 Task: Add report to the dashboard
Action: Mouse scrolled (160, 150) with delta (0, 0)
Screenshot: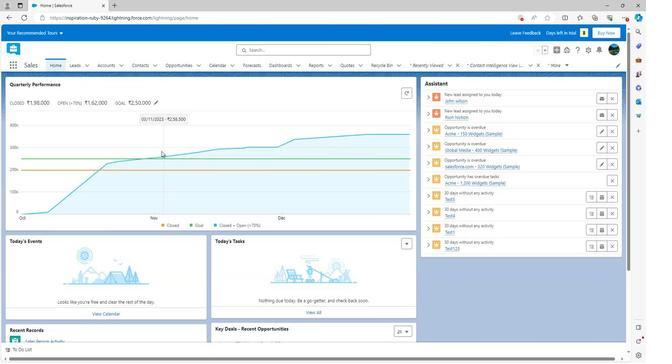 
Action: Mouse scrolled (160, 150) with delta (0, 0)
Screenshot: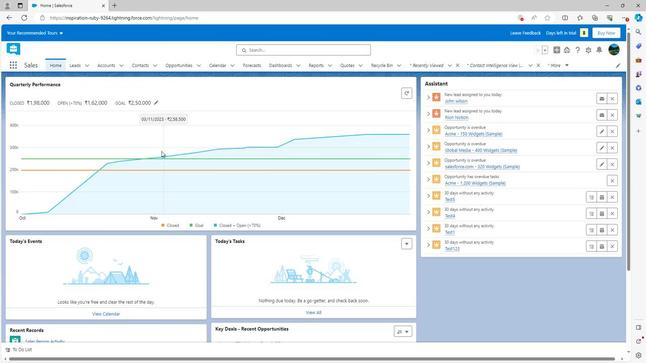 
Action: Mouse scrolled (160, 150) with delta (0, 0)
Screenshot: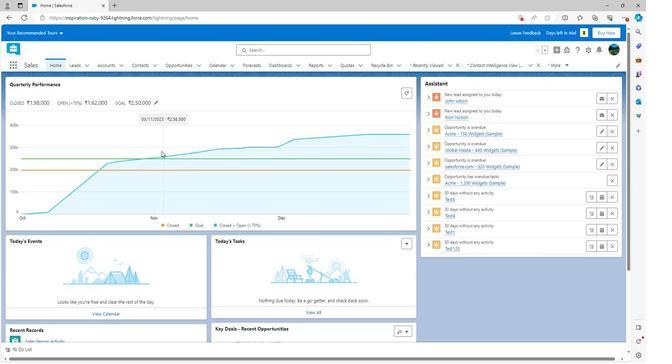 
Action: Mouse scrolled (160, 151) with delta (0, 0)
Screenshot: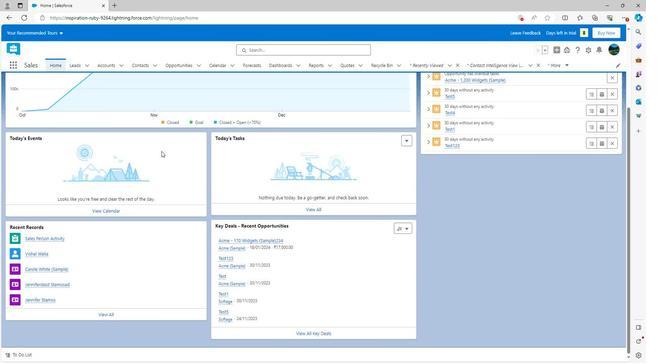 
Action: Mouse scrolled (160, 151) with delta (0, 0)
Screenshot: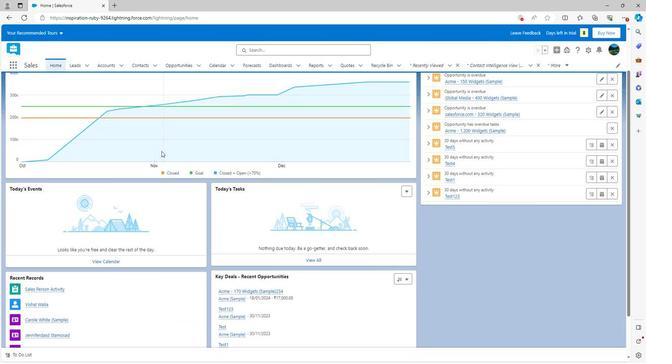 
Action: Mouse scrolled (160, 151) with delta (0, 0)
Screenshot: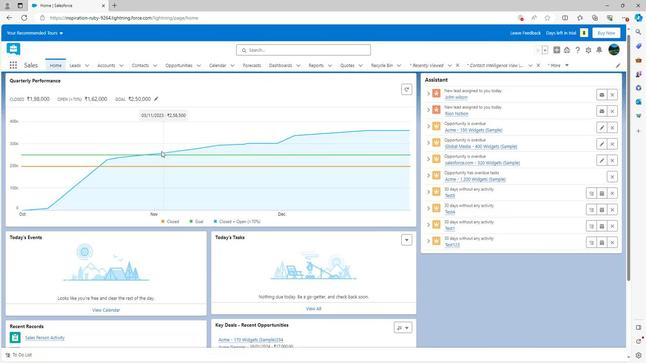 
Action: Mouse moved to (311, 64)
Screenshot: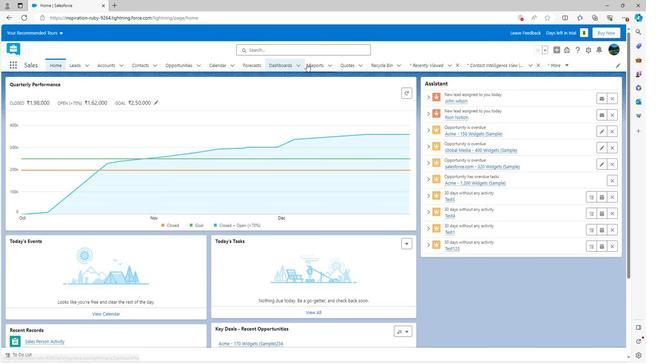 
Action: Mouse pressed left at (311, 64)
Screenshot: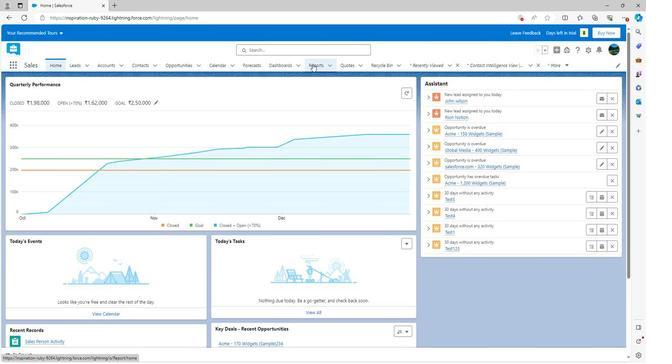 
Action: Mouse moved to (616, 121)
Screenshot: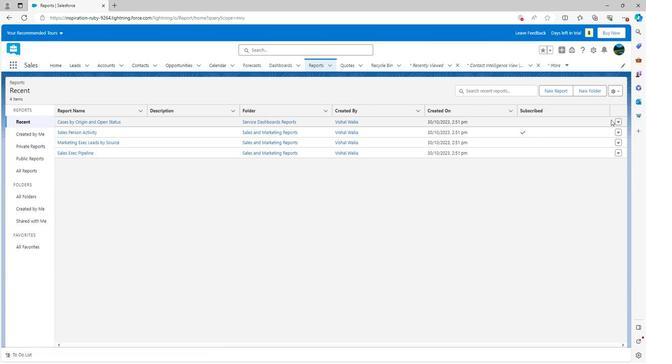 
Action: Mouse pressed left at (616, 121)
Screenshot: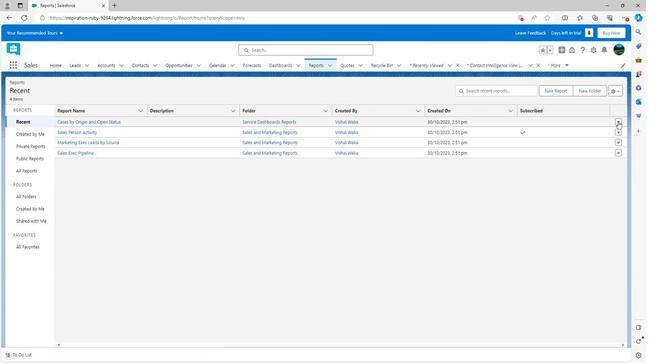 
Action: Mouse moved to (598, 191)
Screenshot: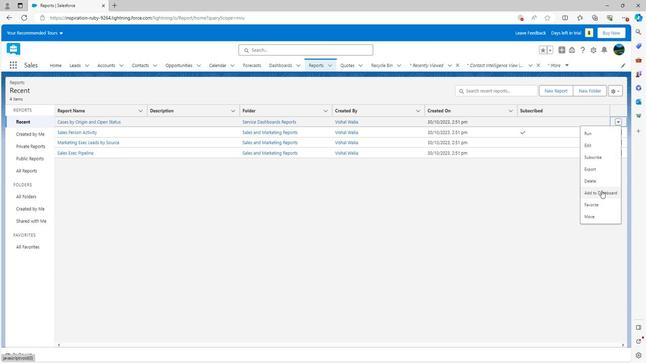 
Action: Mouse pressed left at (598, 191)
Screenshot: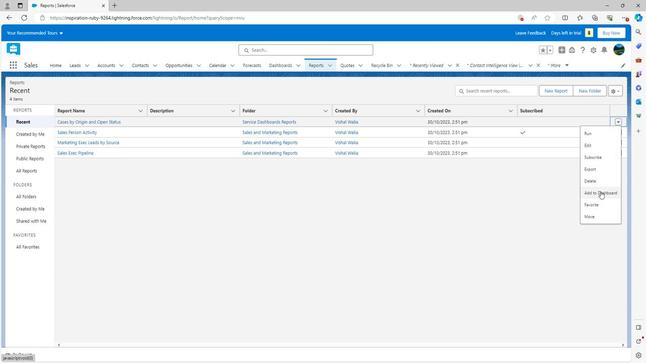 
Action: Mouse moved to (234, 204)
Screenshot: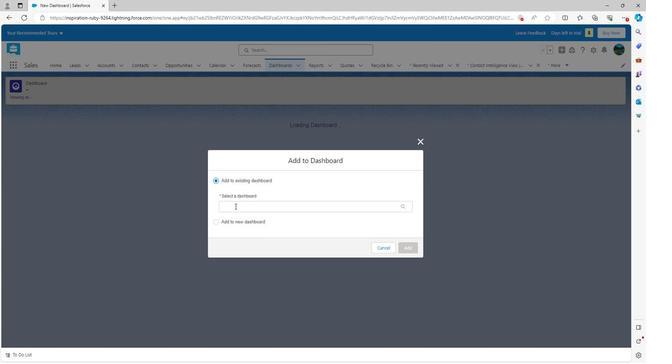 
Action: Mouse pressed left at (234, 204)
Screenshot: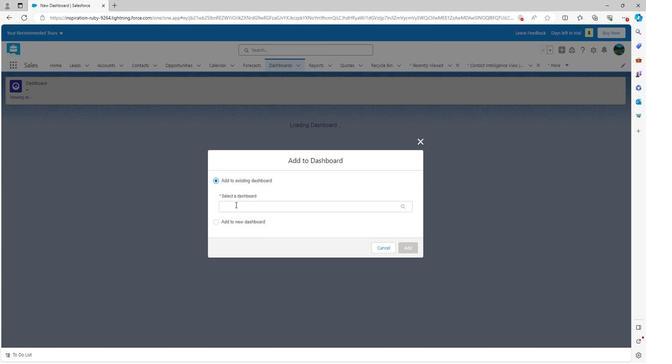 
Action: Mouse pressed left at (234, 204)
Screenshot: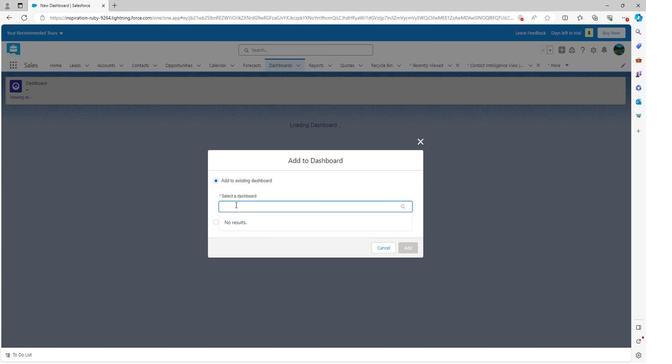 
Action: Mouse moved to (215, 221)
Screenshot: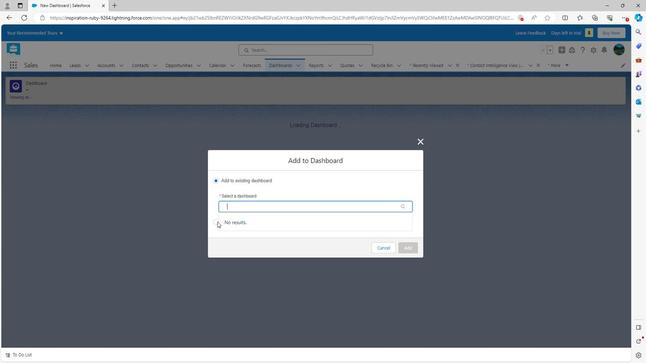 
Action: Mouse pressed left at (215, 221)
Screenshot: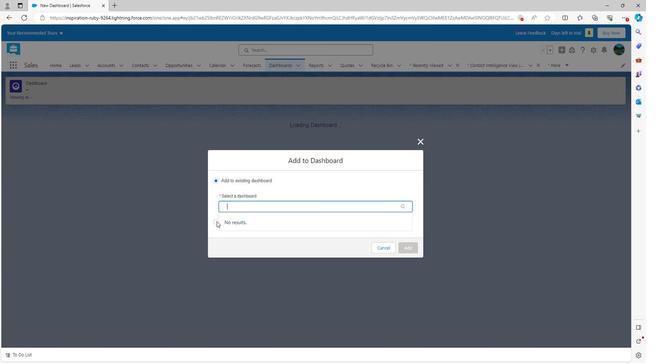 
Action: Mouse moved to (396, 242)
Screenshot: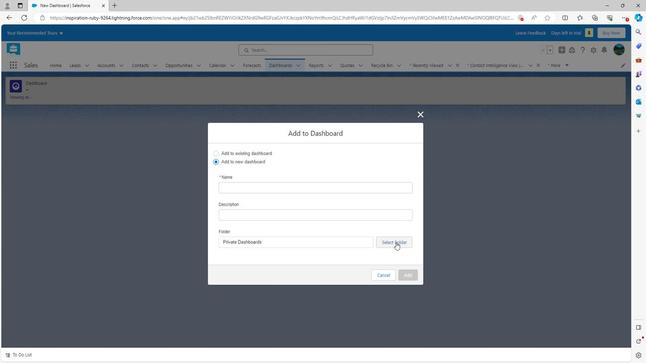 
Action: Mouse pressed left at (396, 242)
Screenshot: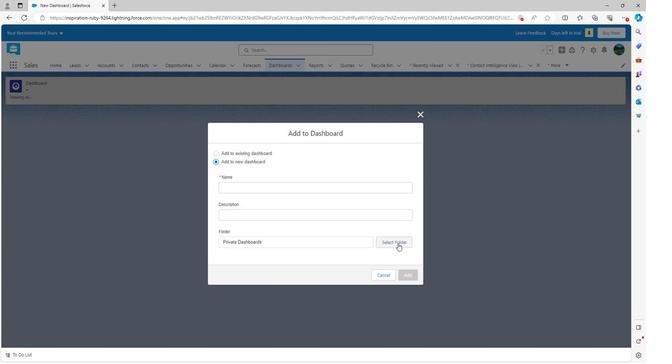 
Action: Mouse moved to (350, 120)
Screenshot: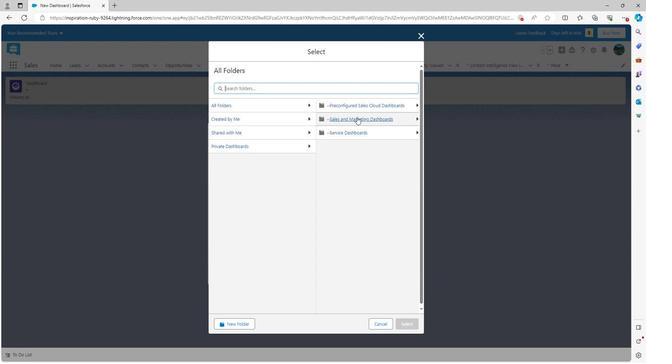 
Action: Mouse pressed left at (350, 120)
Screenshot: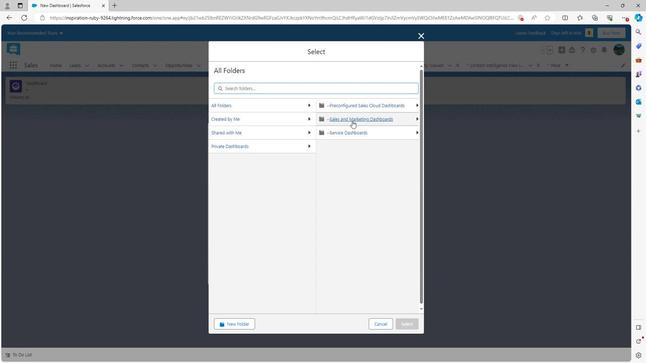
Action: Mouse moved to (393, 322)
Screenshot: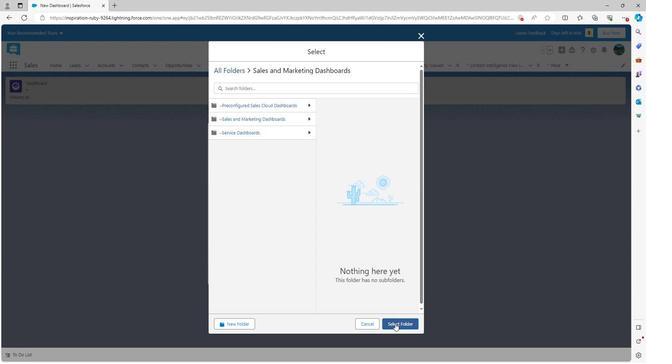 
Action: Mouse pressed left at (393, 322)
Screenshot: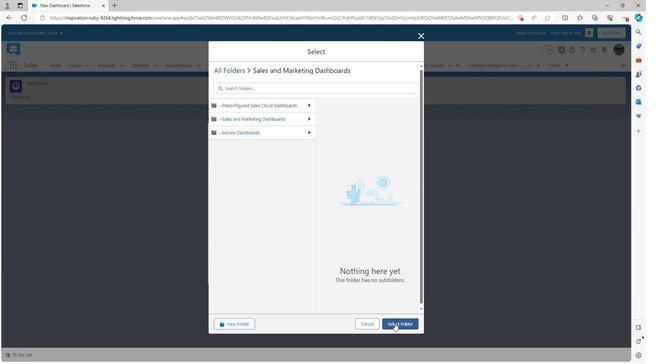 
Action: Mouse moved to (242, 187)
Screenshot: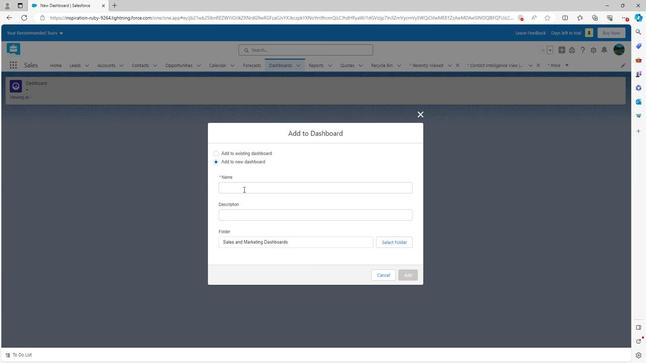 
Action: Mouse pressed left at (242, 187)
Screenshot: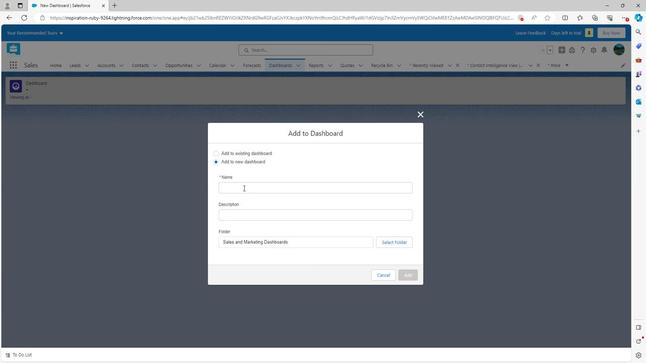 
Action: Key pressed <Key.shift><Key.shift><Key.shift><Key.shift><Key.shift>Salesforce
Screenshot: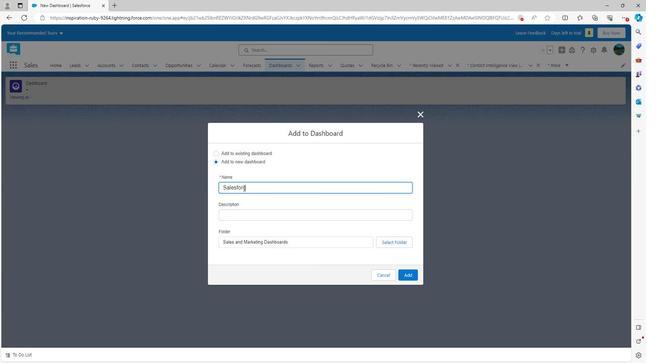 
Action: Mouse moved to (403, 272)
Screenshot: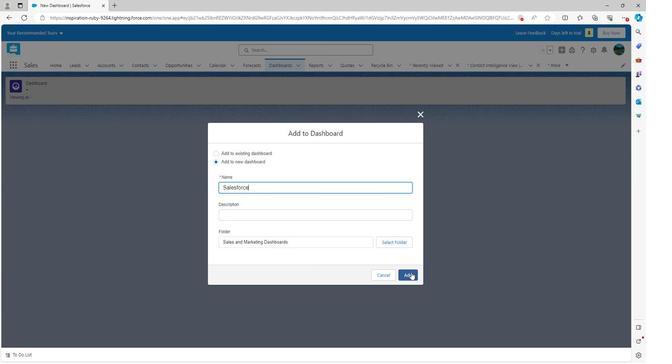 
Action: Mouse pressed left at (403, 272)
Screenshot: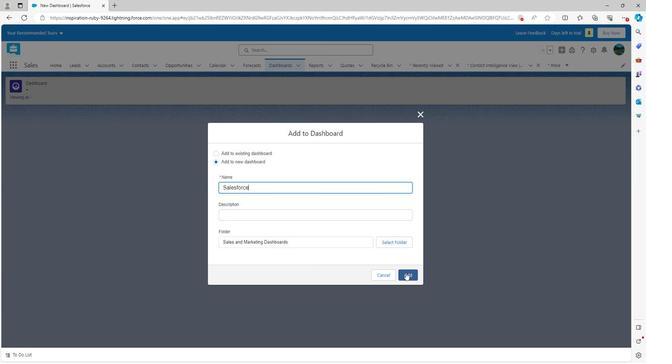 
Action: Mouse moved to (423, 311)
Screenshot: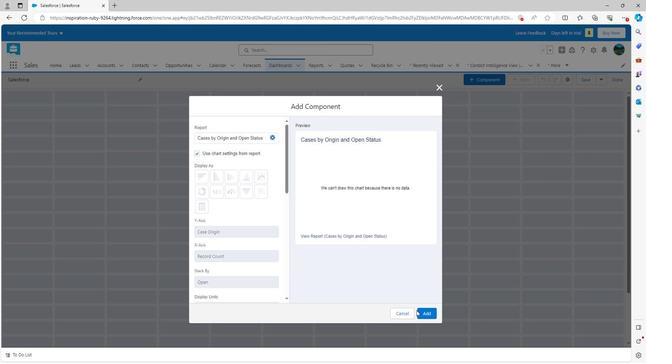 
Action: Mouse pressed left at (423, 311)
Screenshot: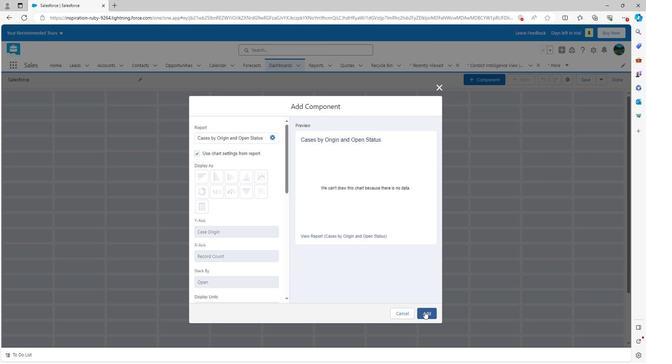 
Action: Mouse moved to (167, 98)
Screenshot: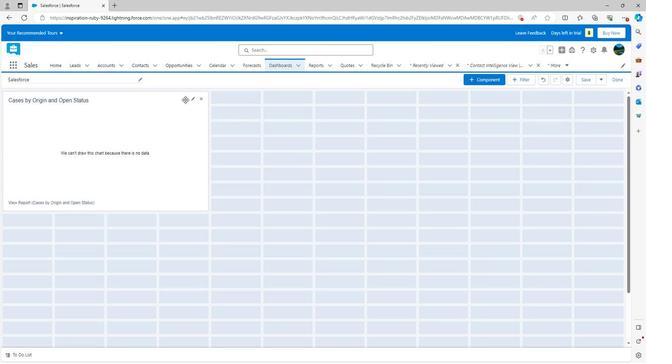 
Action: Mouse pressed left at (167, 98)
Screenshot: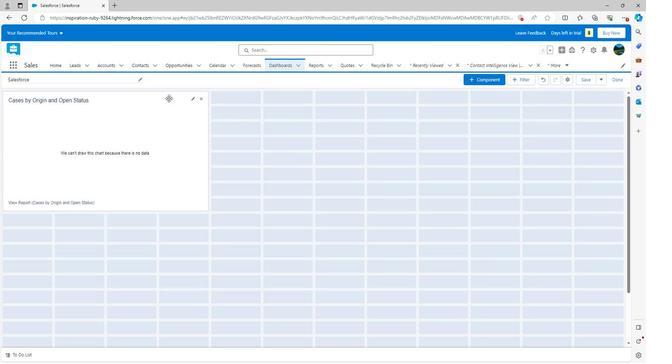 
Action: Mouse moved to (313, 65)
Screenshot: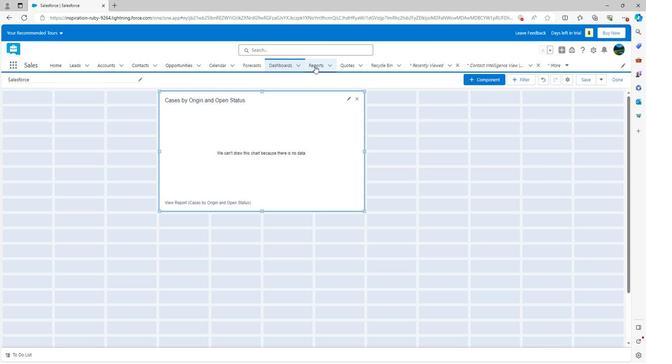 
Action: Mouse pressed left at (313, 65)
Screenshot: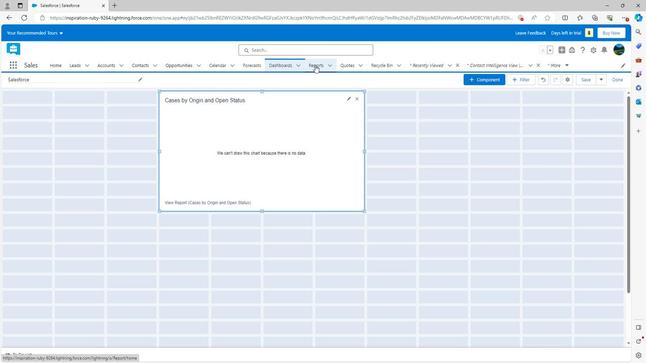 
Action: Mouse moved to (272, 130)
Screenshot: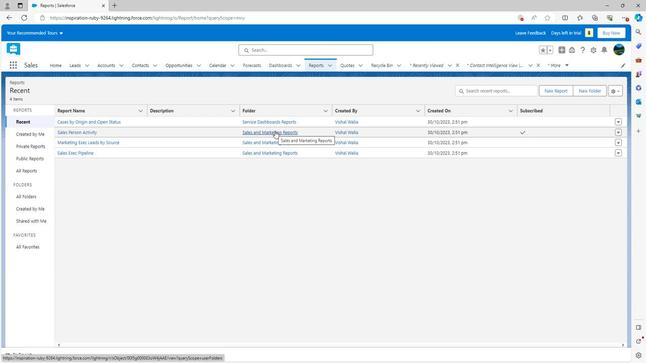 
